 Task: Add a condition where "Channel Is Phone call(outgoing)" in pending tickets.
Action: Mouse moved to (180, 344)
Screenshot: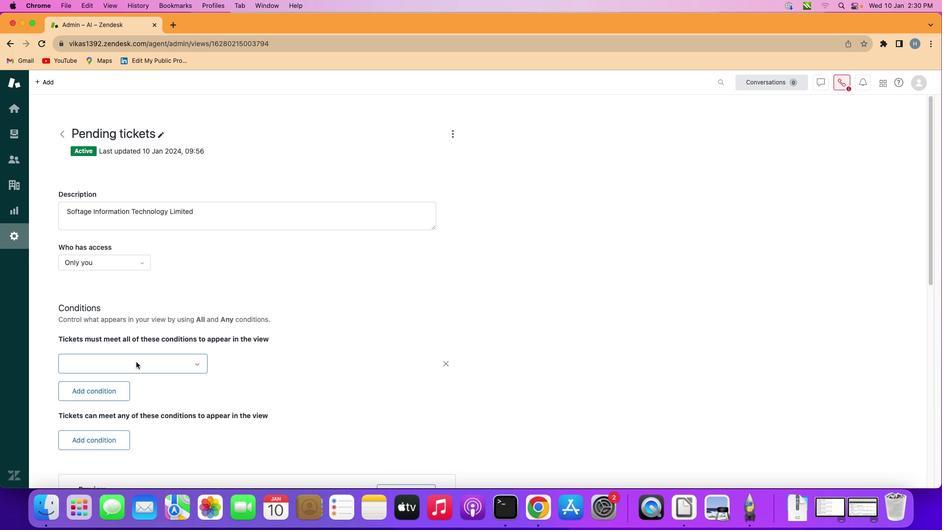 
Action: Mouse pressed left at (180, 344)
Screenshot: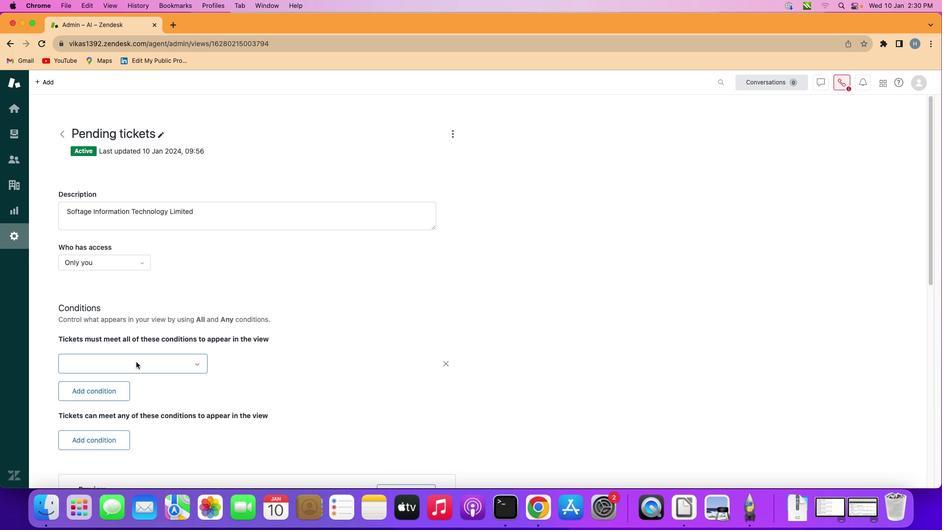 
Action: Mouse moved to (198, 344)
Screenshot: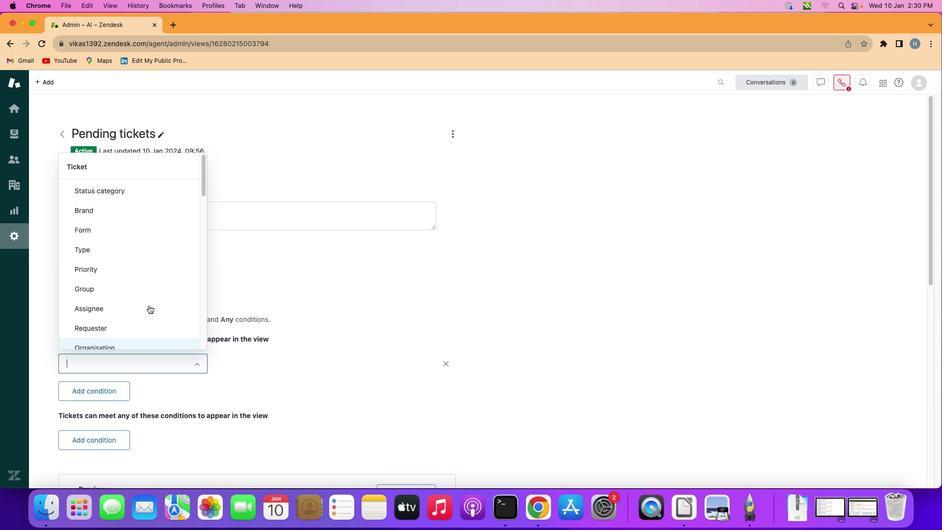 
Action: Mouse pressed left at (198, 344)
Screenshot: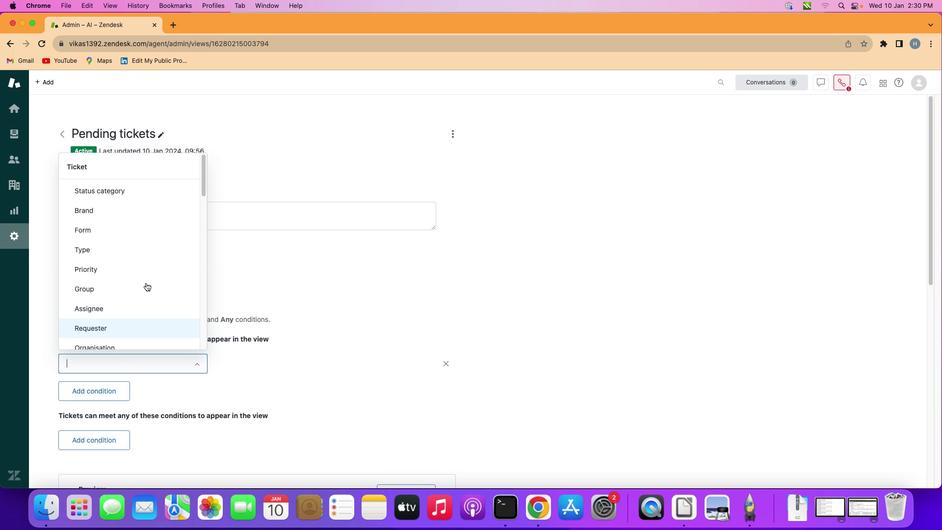 
Action: Mouse moved to (196, 305)
Screenshot: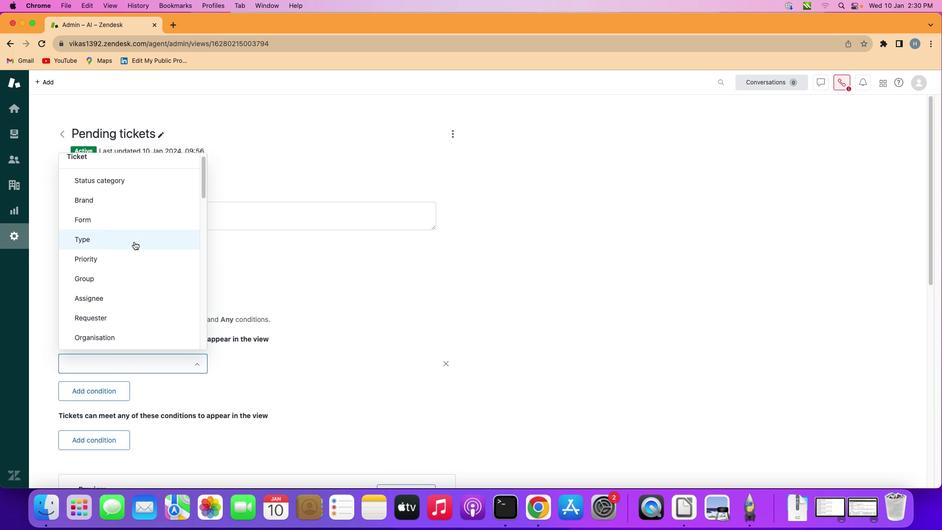 
Action: Mouse scrolled (196, 305) with delta (83, 225)
Screenshot: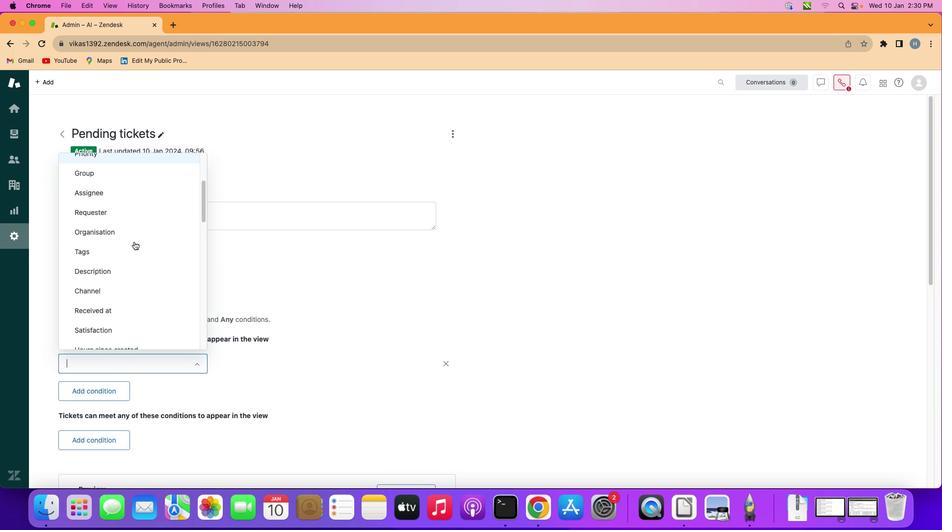 
Action: Mouse scrolled (196, 305) with delta (83, 225)
Screenshot: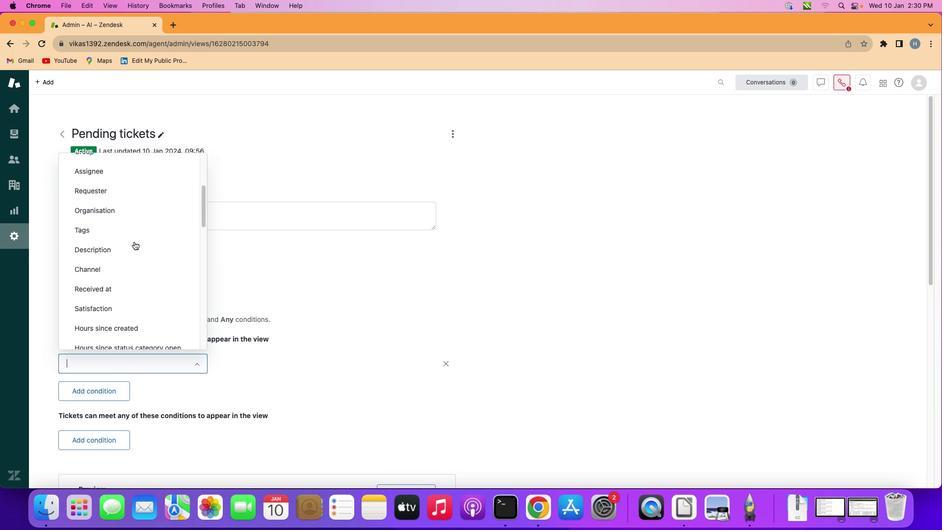 
Action: Mouse scrolled (196, 305) with delta (83, 225)
Screenshot: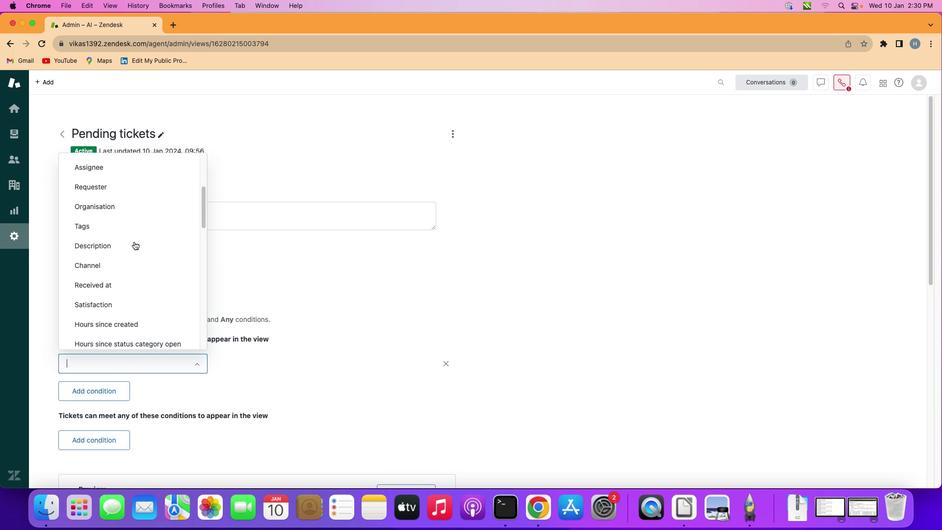 
Action: Mouse moved to (196, 305)
Screenshot: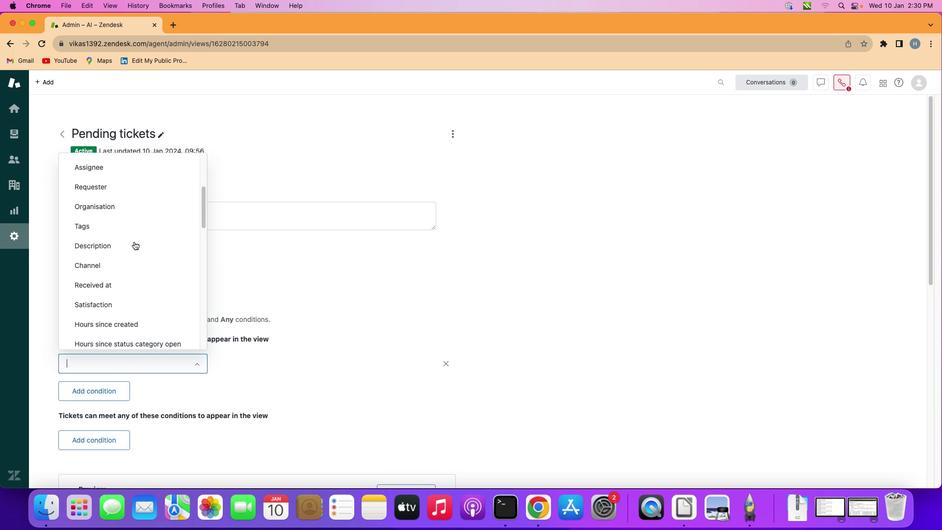 
Action: Mouse scrolled (196, 305) with delta (83, 225)
Screenshot: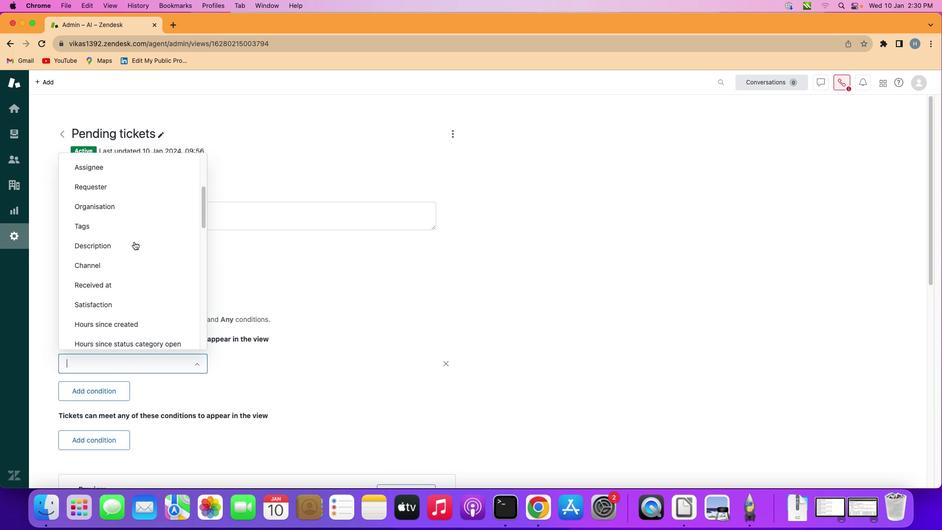 
Action: Mouse moved to (196, 305)
Screenshot: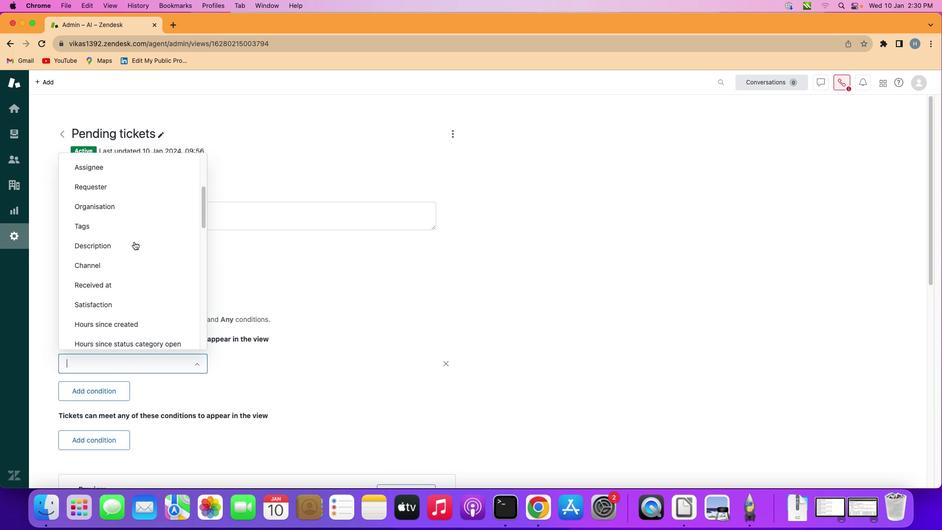 
Action: Mouse scrolled (196, 305) with delta (83, 225)
Screenshot: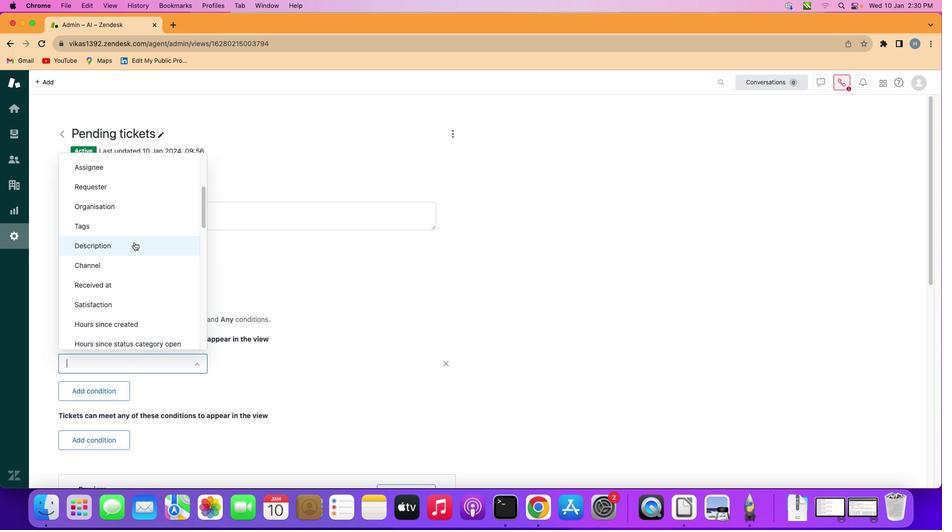 
Action: Mouse moved to (192, 312)
Screenshot: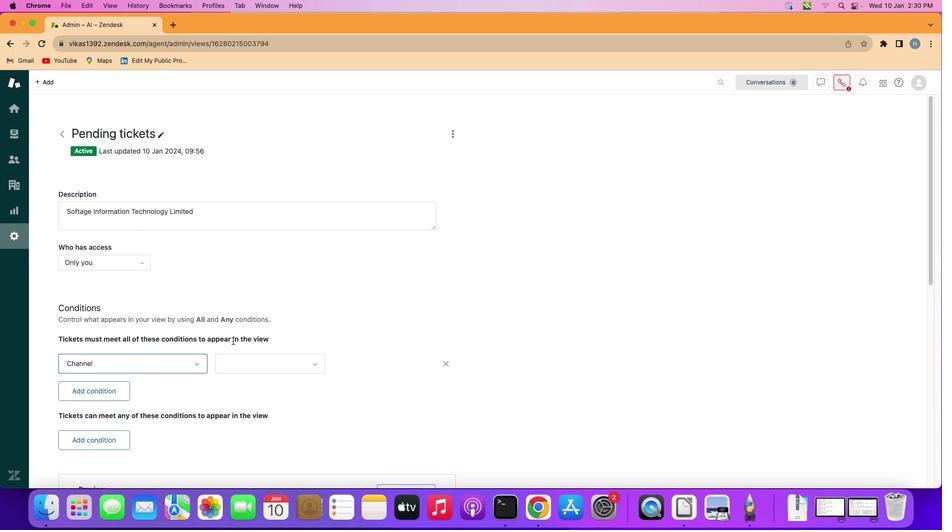 
Action: Mouse pressed left at (192, 312)
Screenshot: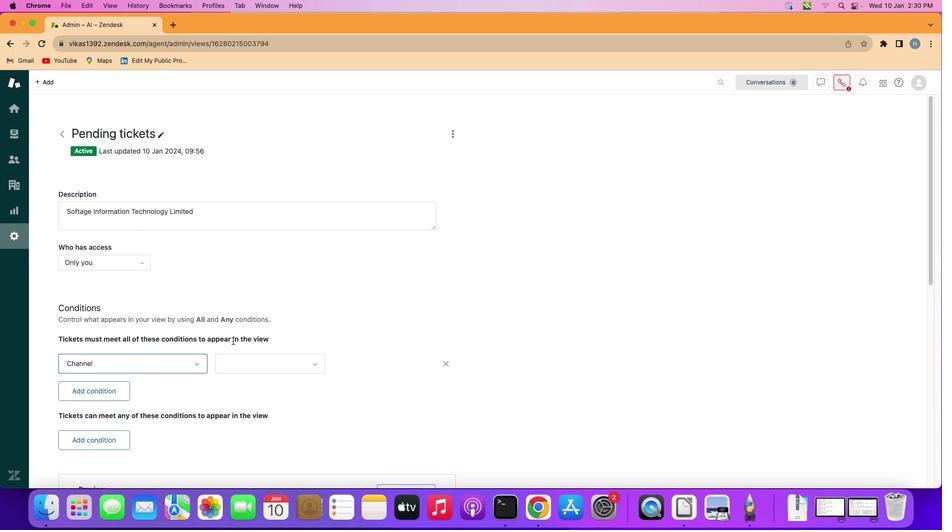
Action: Mouse moved to (294, 343)
Screenshot: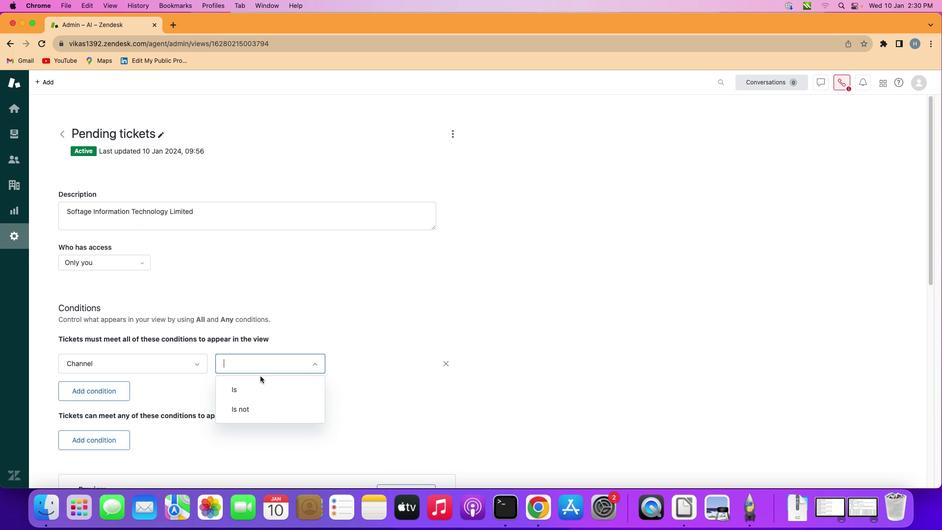 
Action: Mouse pressed left at (294, 343)
Screenshot: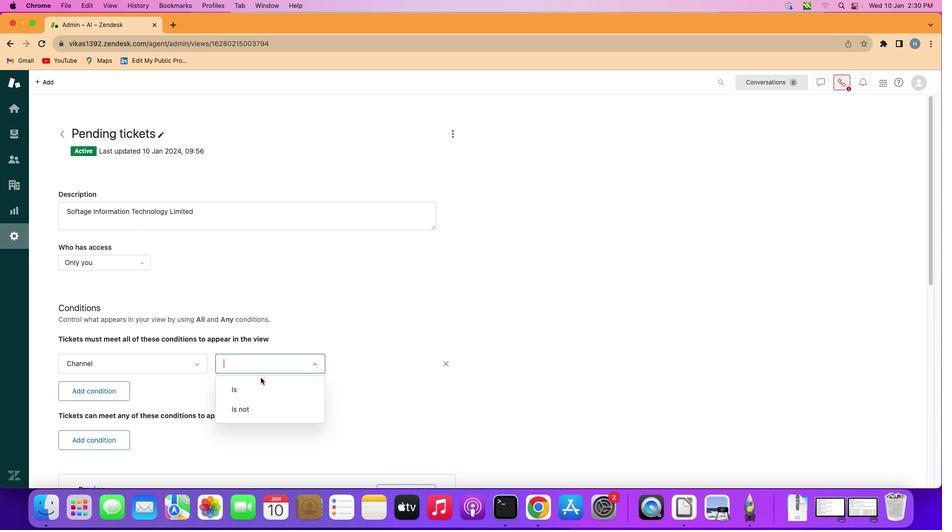 
Action: Mouse moved to (302, 352)
Screenshot: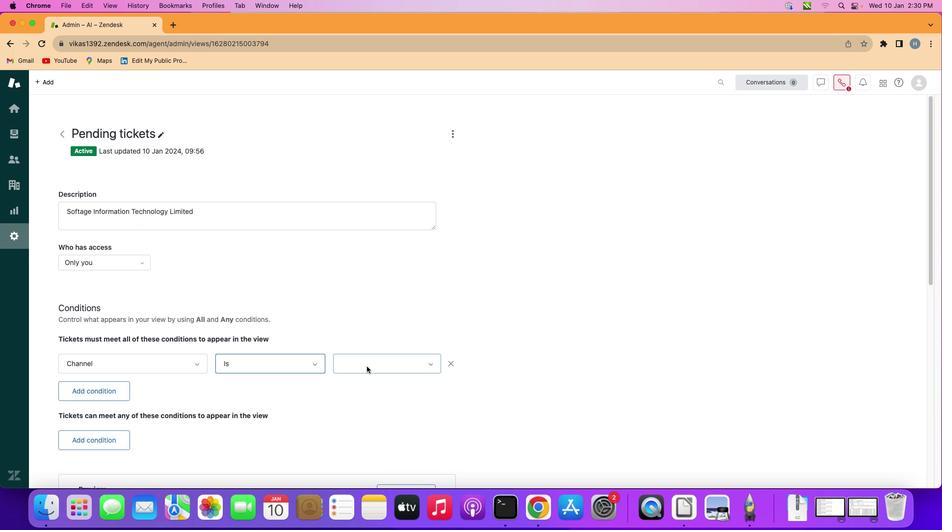 
Action: Mouse pressed left at (302, 352)
Screenshot: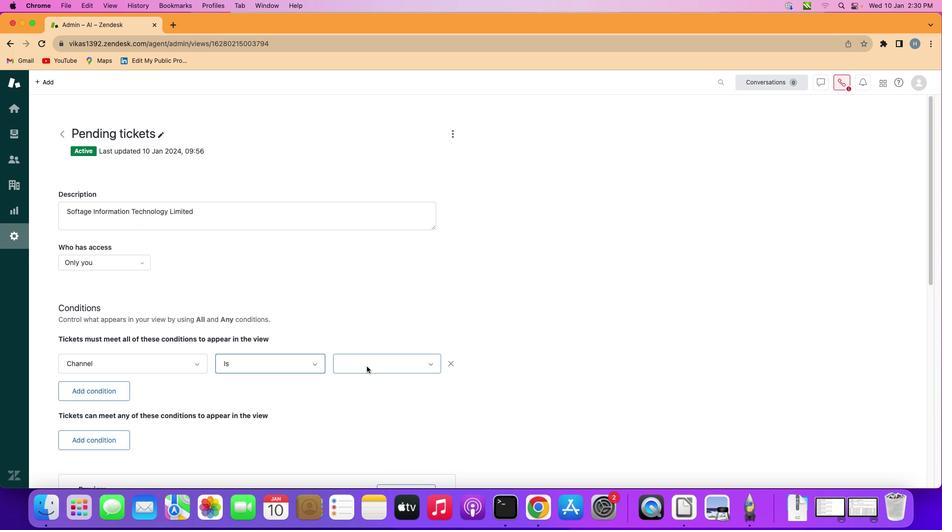 
Action: Mouse moved to (391, 346)
Screenshot: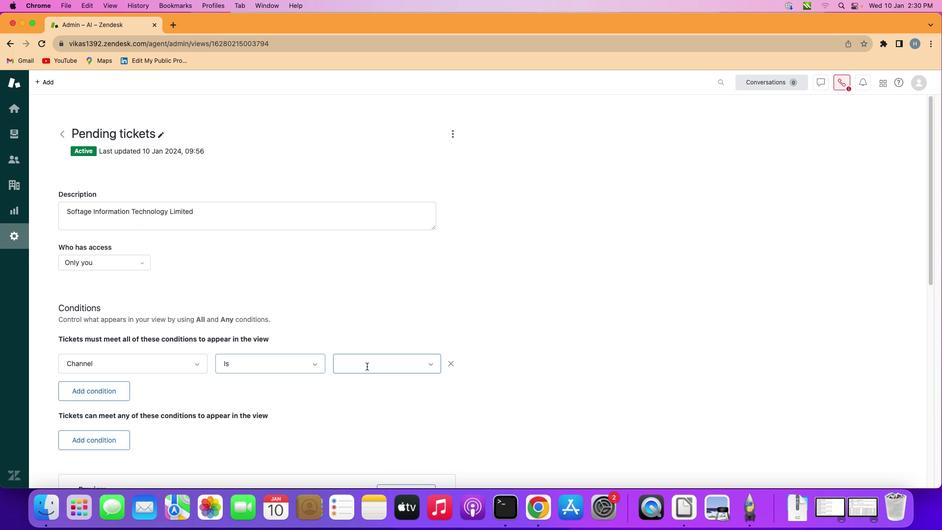 
Action: Mouse pressed left at (391, 346)
Screenshot: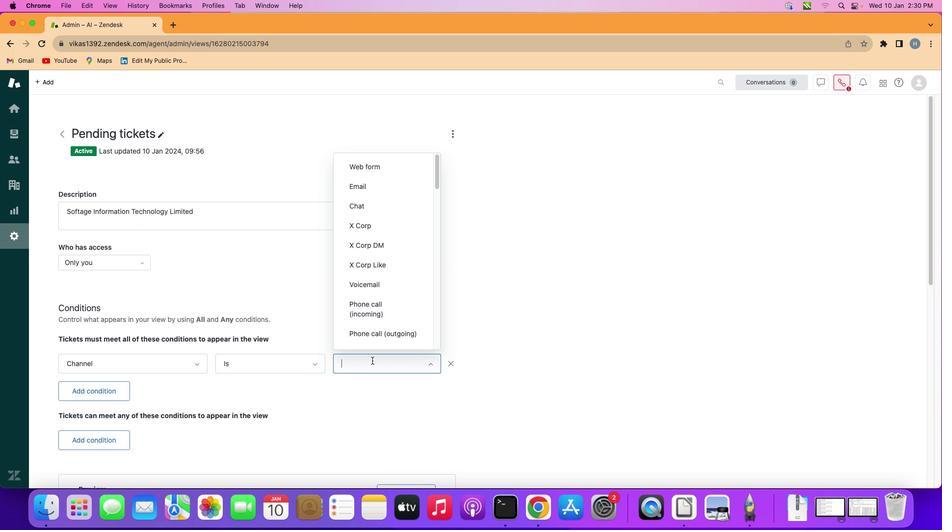 
Action: Mouse moved to (409, 334)
Screenshot: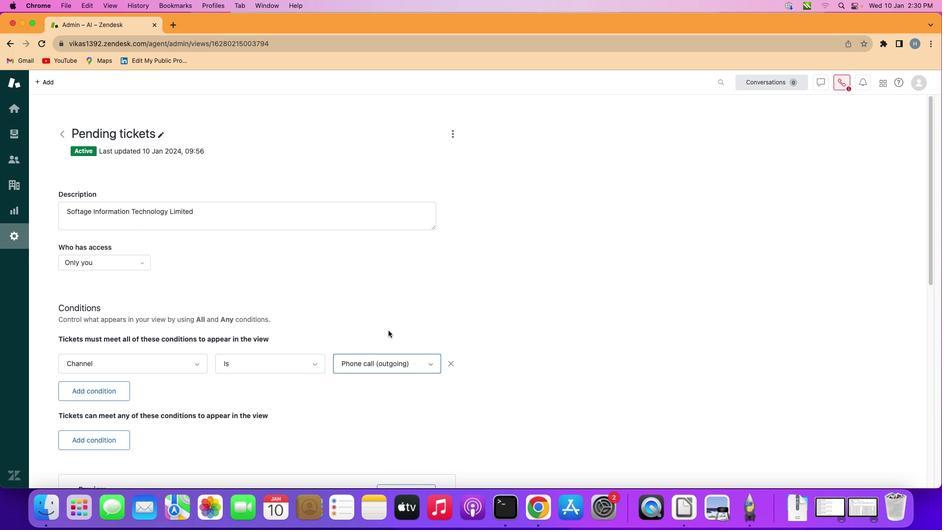 
Action: Mouse pressed left at (409, 334)
Screenshot: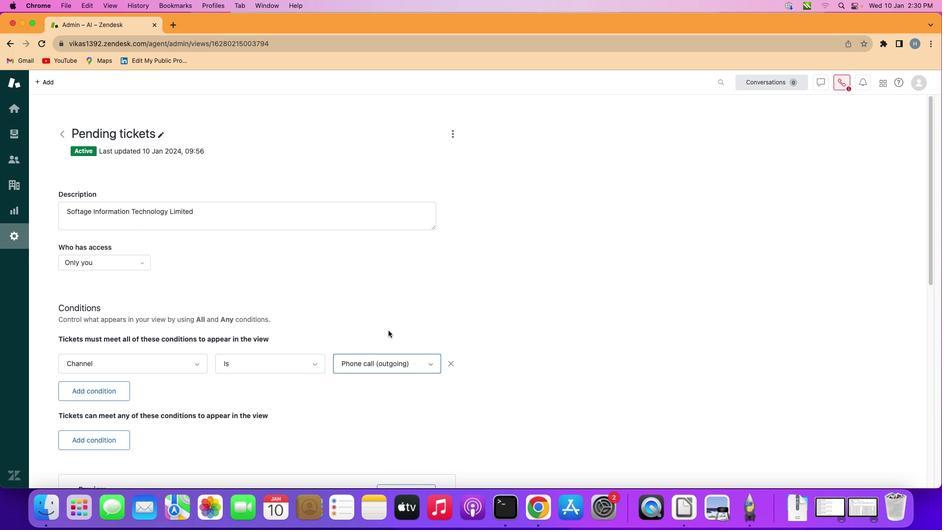 
Action: Mouse moved to (411, 330)
Screenshot: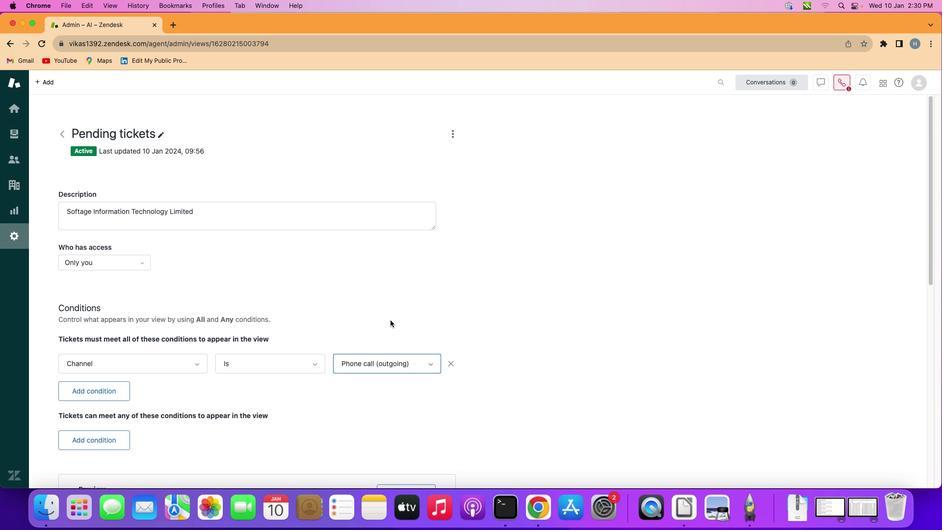 
